Task: Include a stop at The Metropolitan Museum of Art in your route from Central Park to the Frick Collection.
Action: Key pressed cenbtrak<Key.backspace><Key.backspace><Key.backspace><Key.backspace><Key.backspace>tral<Key.space>park
Screenshot: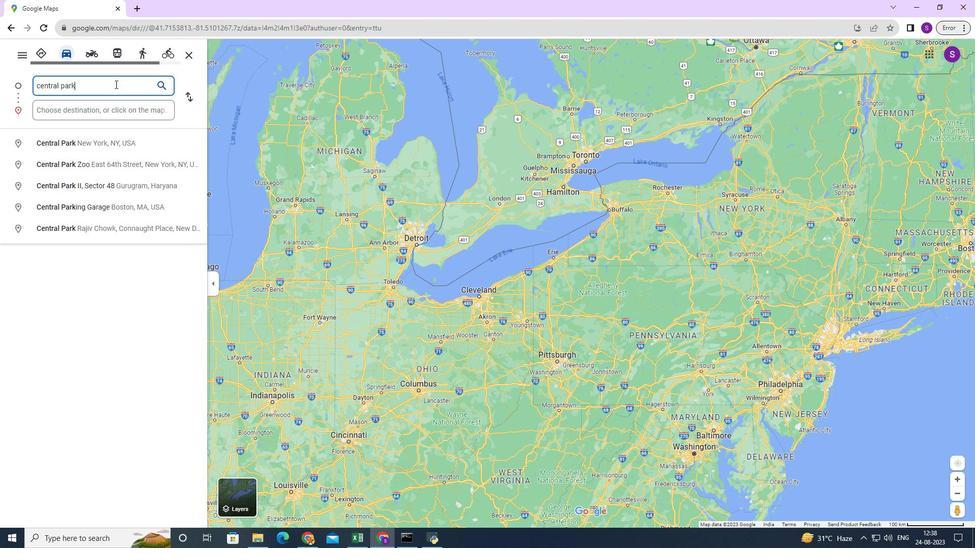 
Action: Mouse moved to (61, 140)
Screenshot: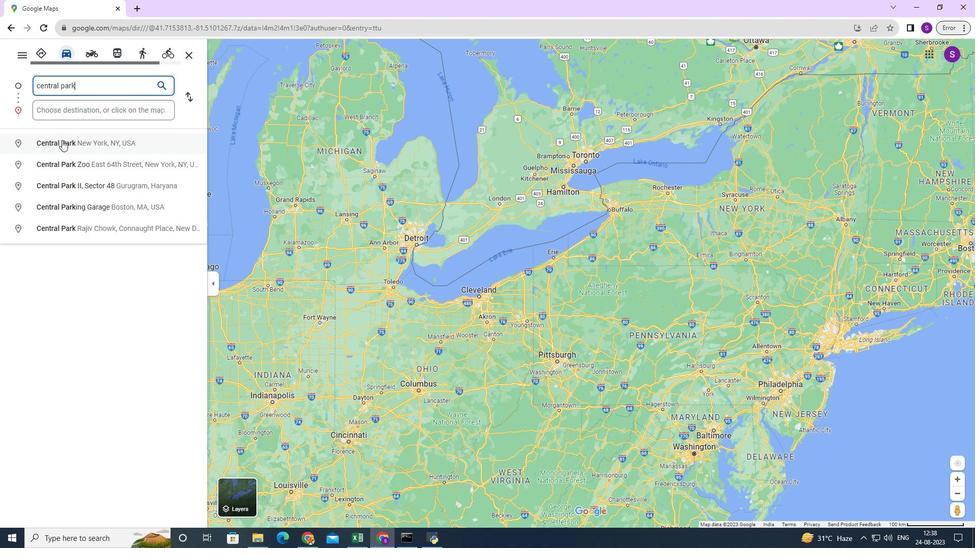 
Action: Mouse pressed left at (61, 140)
Screenshot: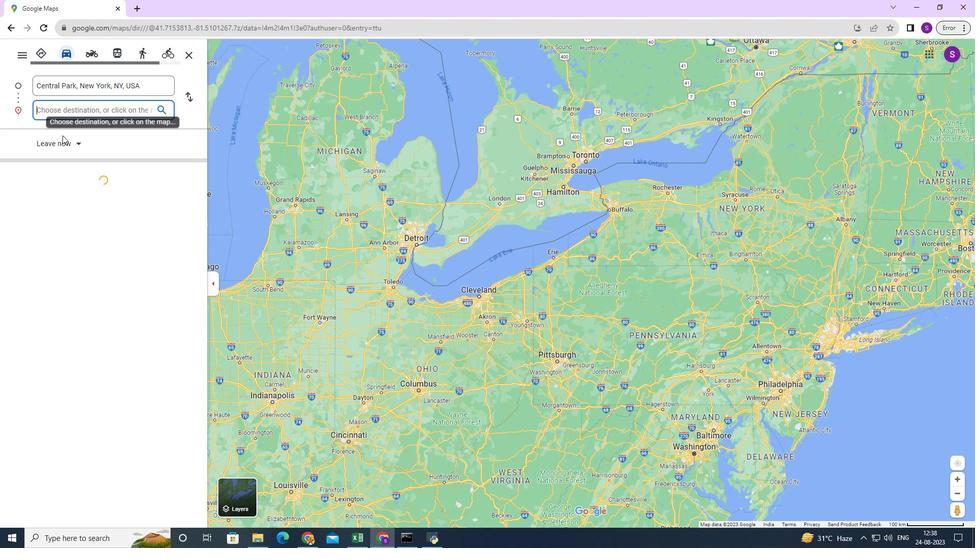 
Action: Mouse moved to (82, 109)
Screenshot: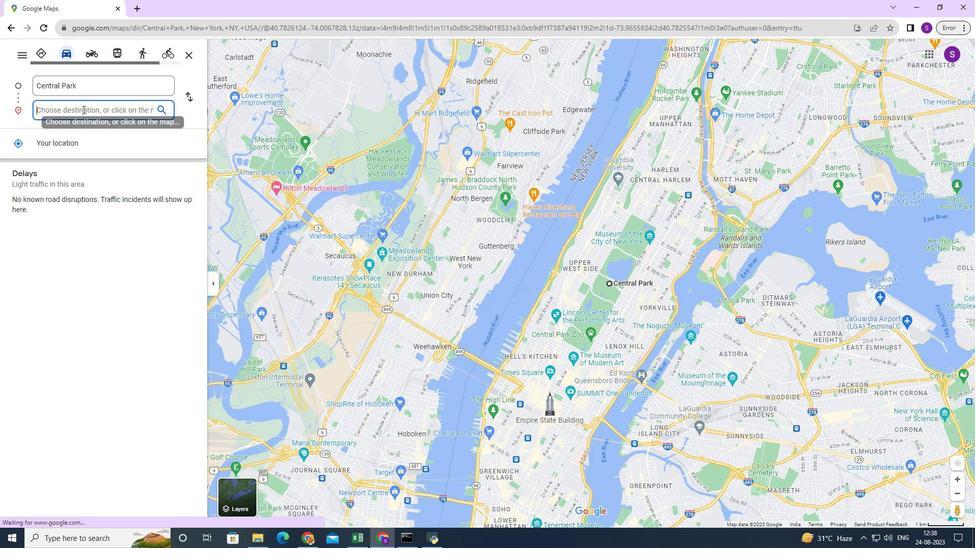 
Action: Mouse pressed left at (82, 109)
Screenshot: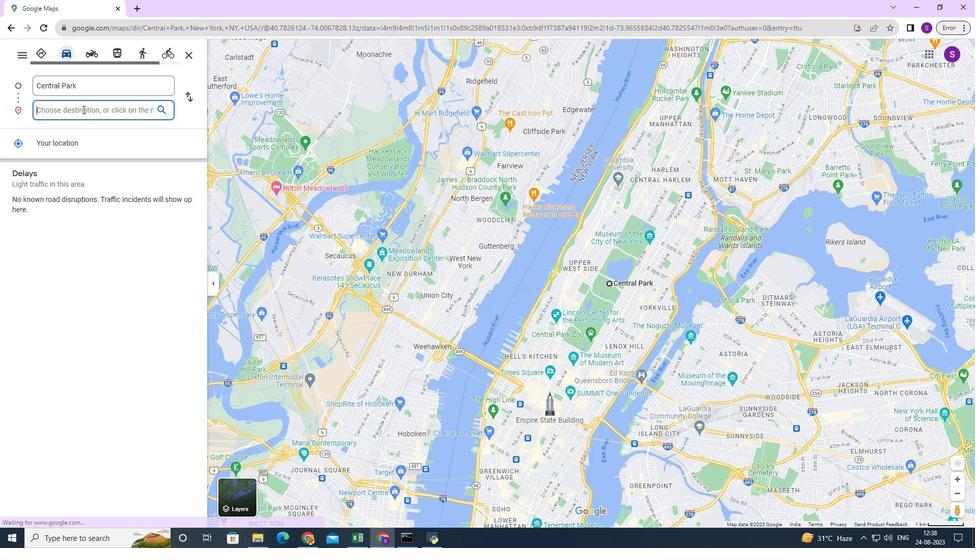 
Action: Mouse moved to (90, 111)
Screenshot: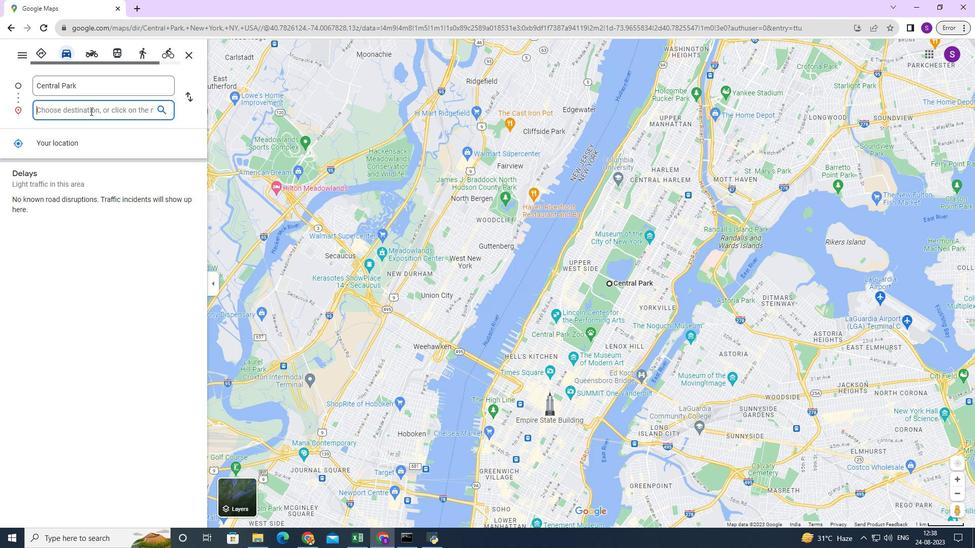 
Action: Key pressed metropolitan<Key.space>mus
Screenshot: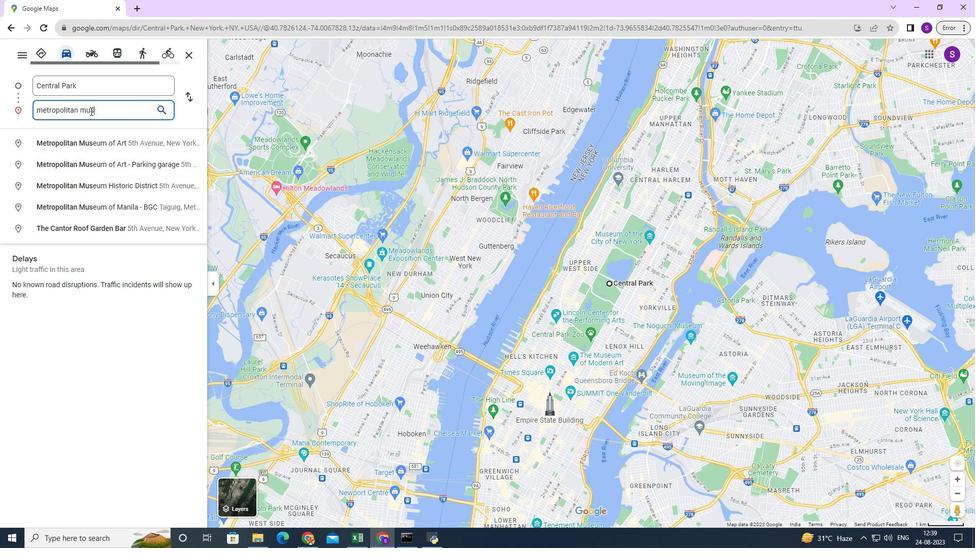
Action: Mouse moved to (64, 133)
Screenshot: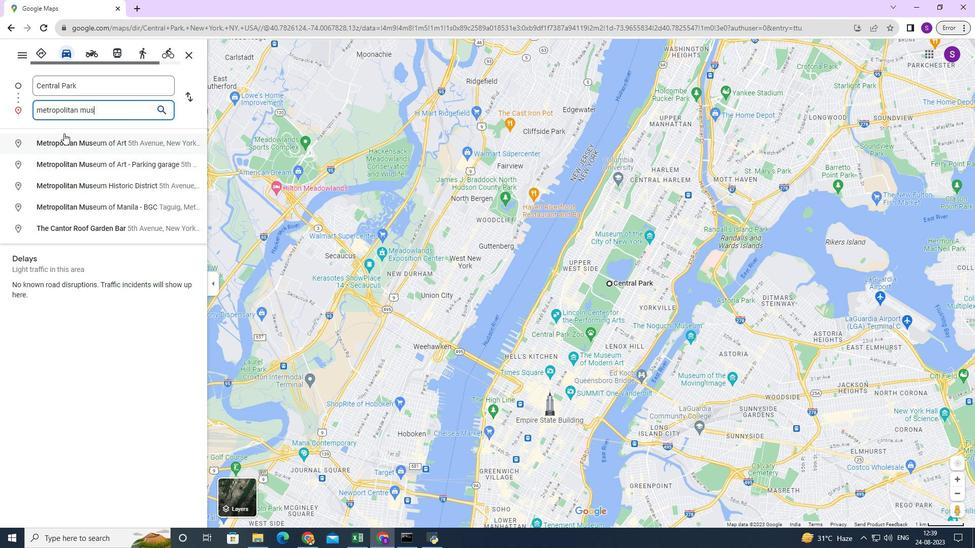 
Action: Mouse pressed left at (64, 133)
Screenshot: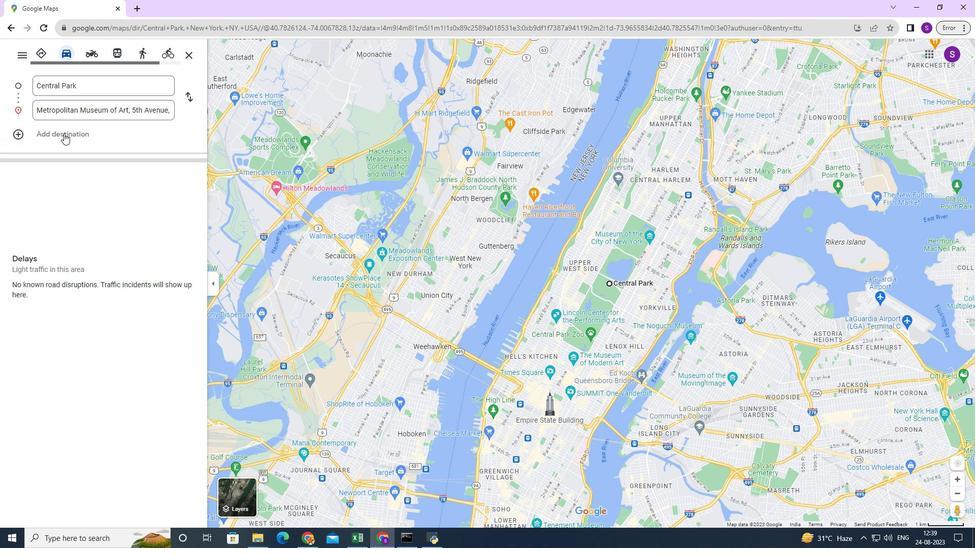 
Action: Mouse pressed left at (64, 133)
Screenshot: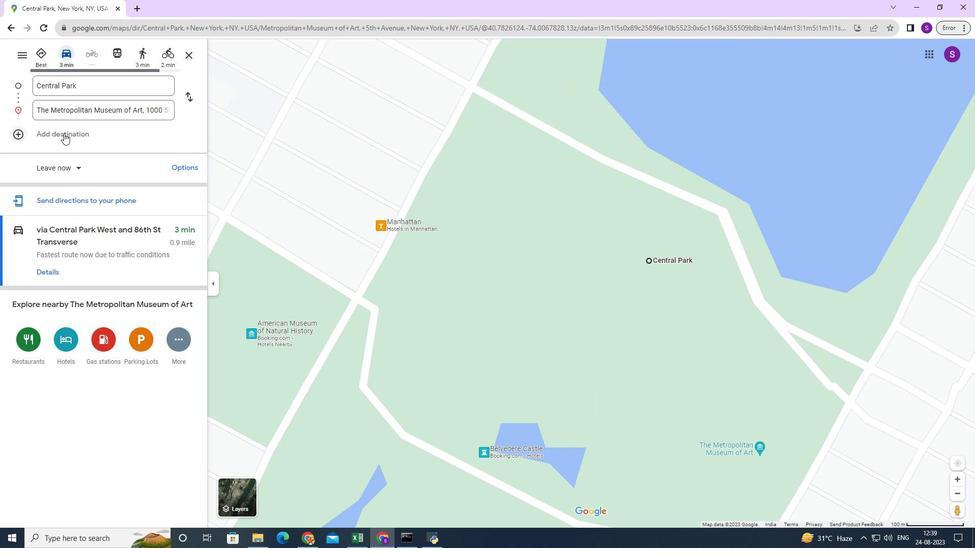 
Action: Mouse moved to (59, 134)
Screenshot: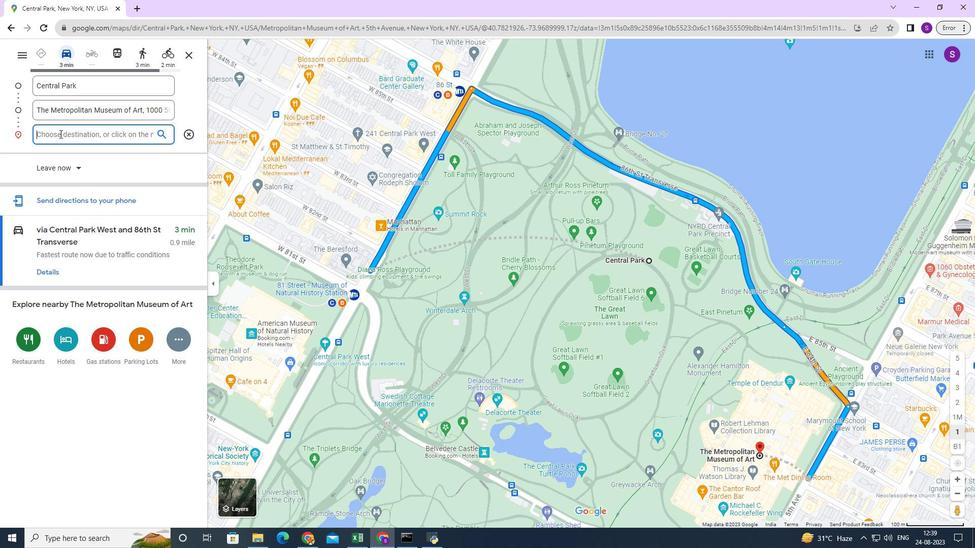 
Action: Key pressed <Key.caps_lock>F<Key.caps_lock>rick<Key.space>collection
Screenshot: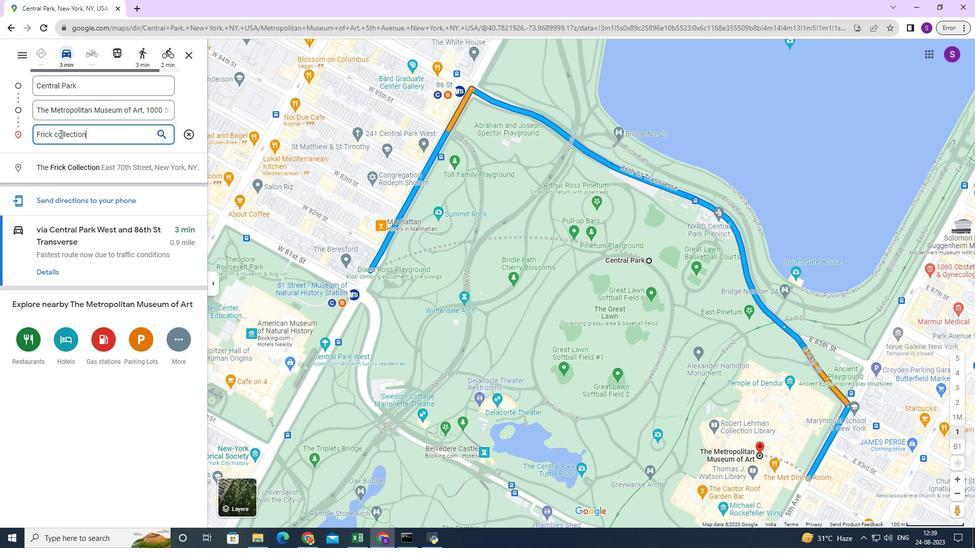 
Action: Mouse moved to (60, 160)
Screenshot: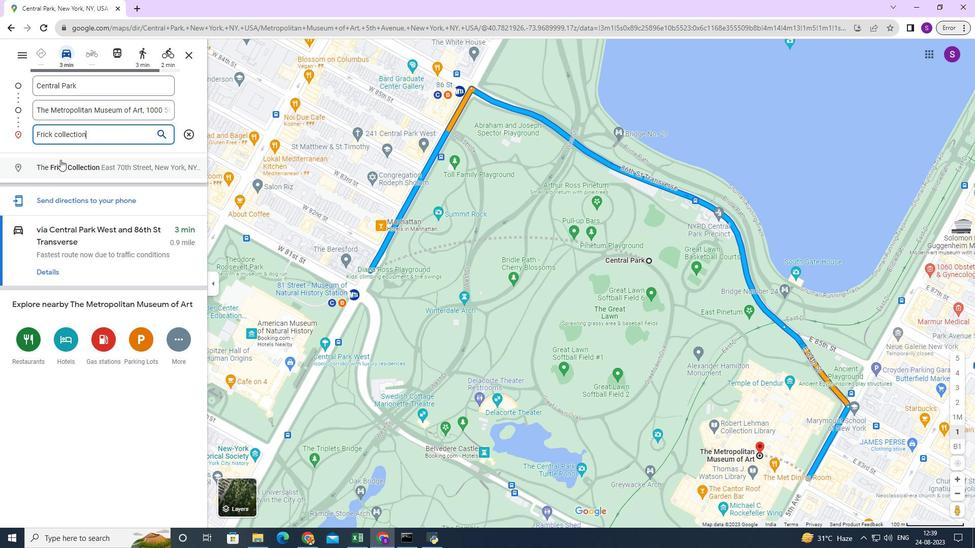 
Action: Mouse pressed left at (60, 160)
Screenshot: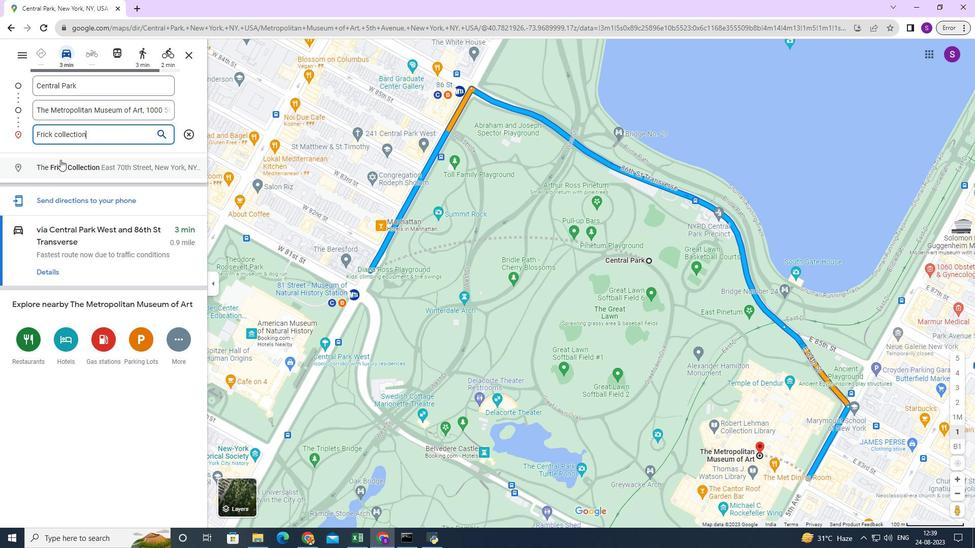 
Action: Mouse moved to (126, 169)
Screenshot: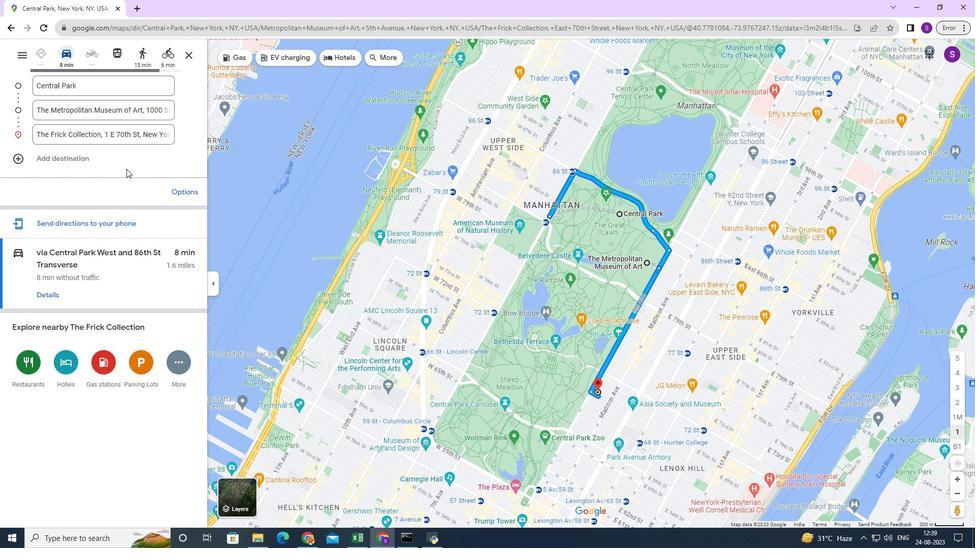 
